 Task: Create a due date automation trigger when advanced on, on the tuesday of the week before a card is due add content with a name or a description ending with resume at 11:00 AM.
Action: Mouse moved to (871, 266)
Screenshot: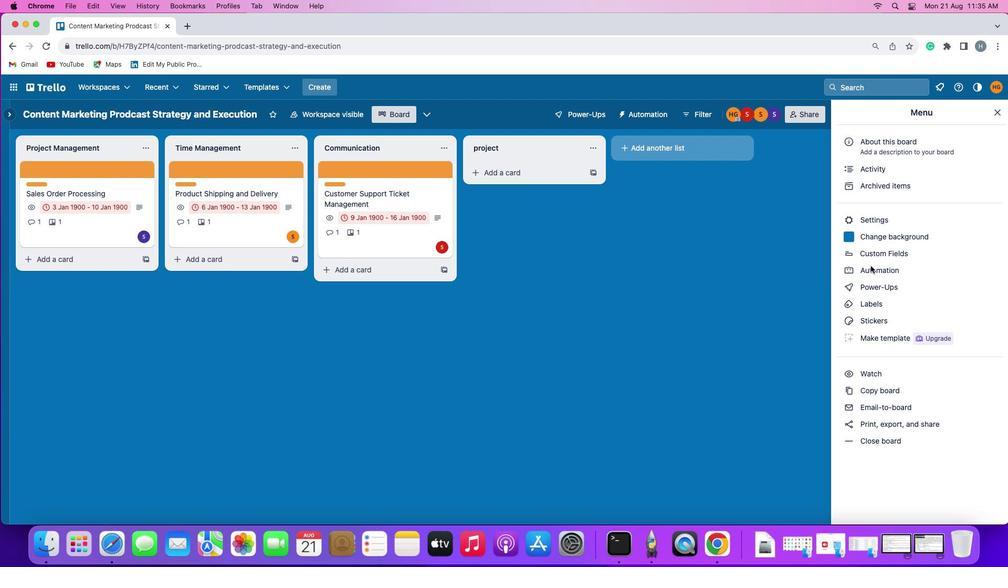 
Action: Mouse pressed left at (871, 266)
Screenshot: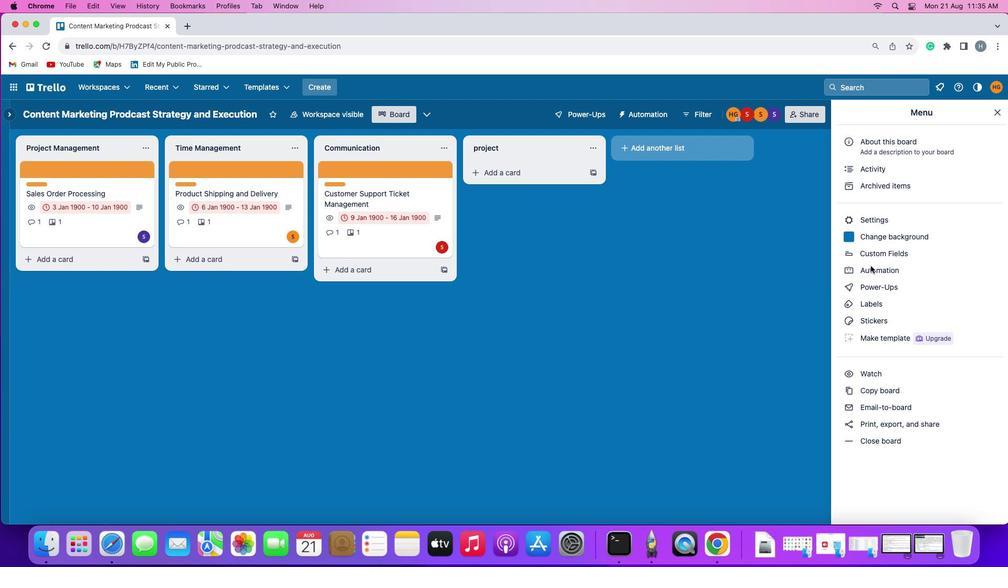 
Action: Mouse pressed left at (871, 266)
Screenshot: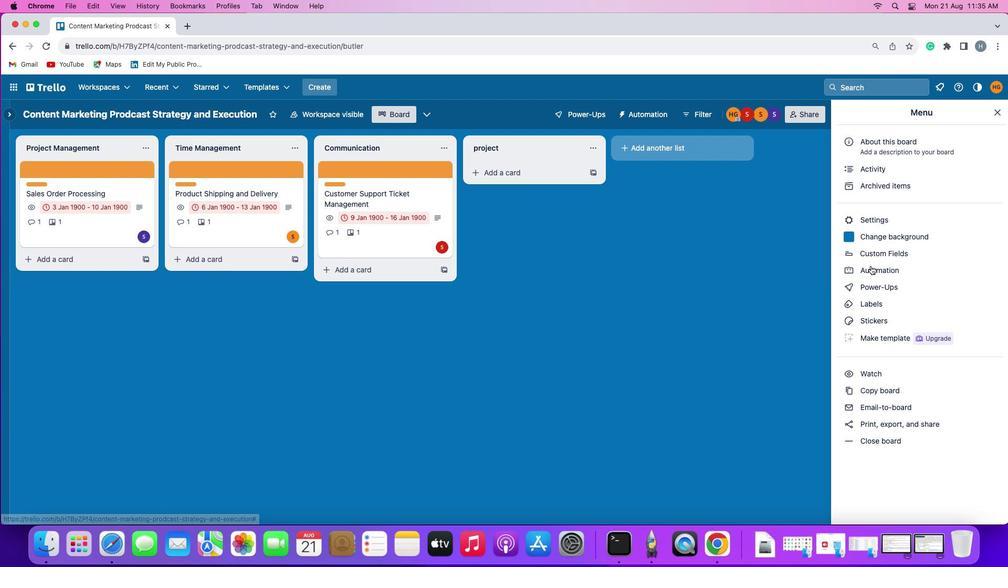 
Action: Mouse moved to (71, 251)
Screenshot: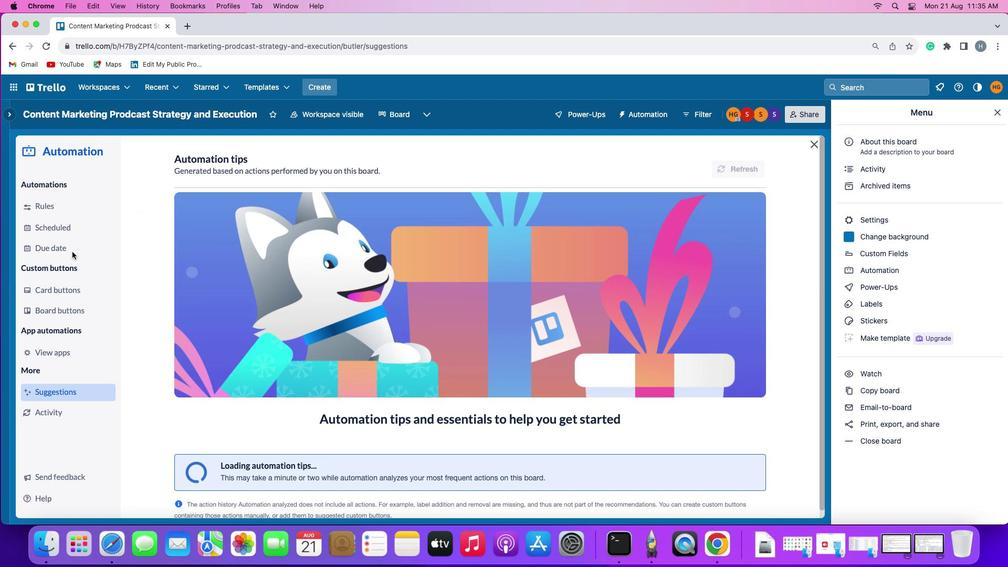 
Action: Mouse pressed left at (71, 251)
Screenshot: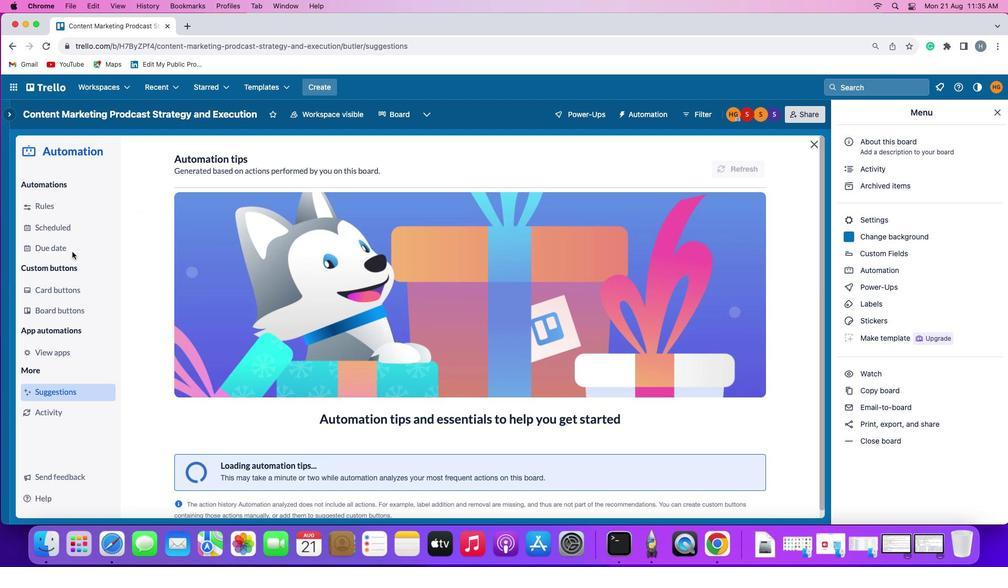 
Action: Mouse moved to (707, 156)
Screenshot: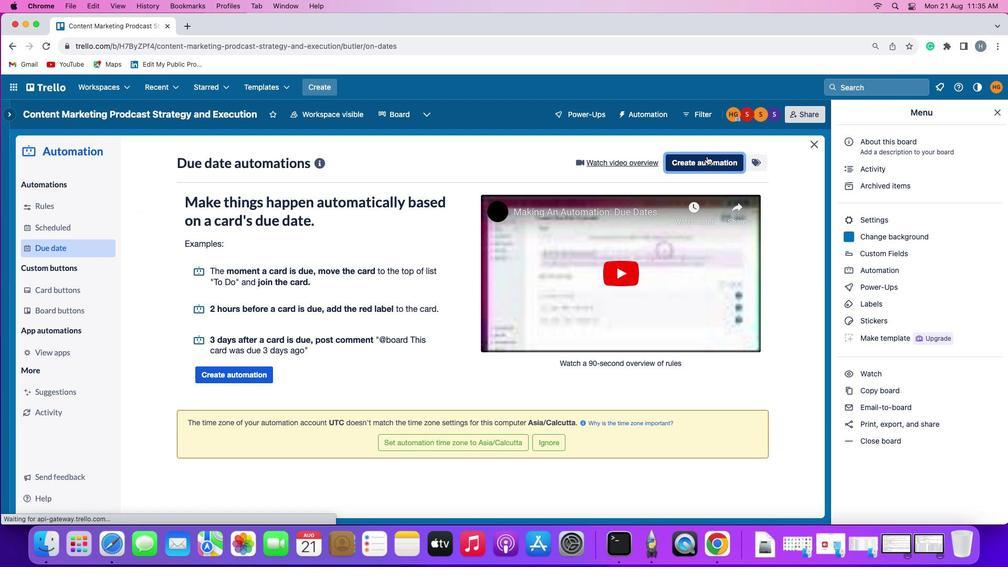 
Action: Mouse pressed left at (707, 156)
Screenshot: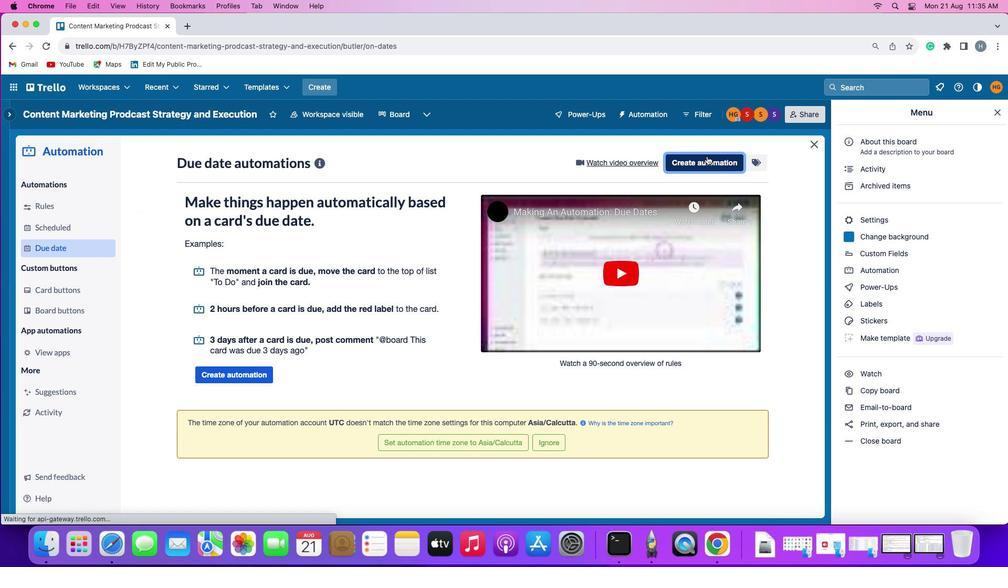 
Action: Mouse moved to (199, 259)
Screenshot: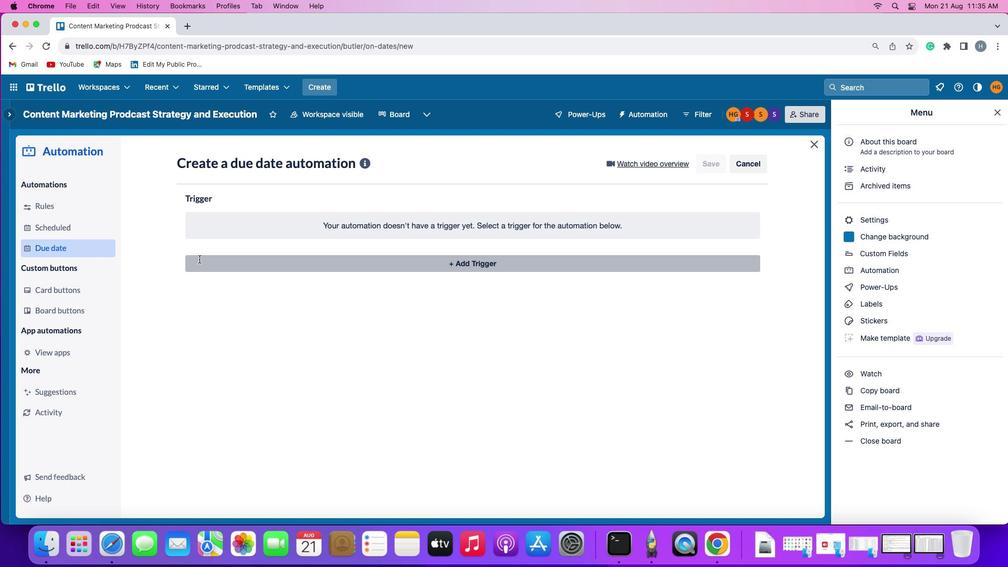 
Action: Mouse pressed left at (199, 259)
Screenshot: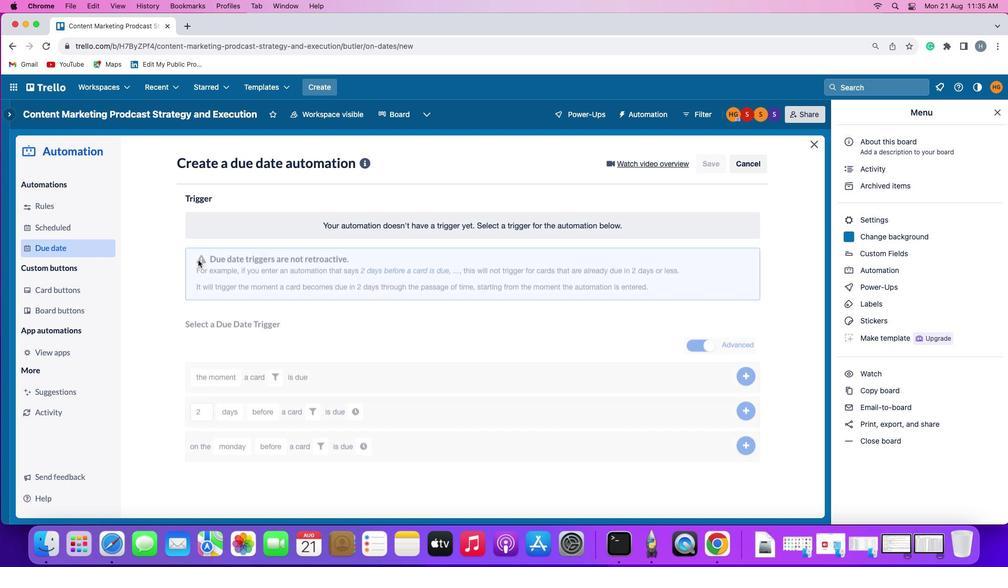 
Action: Mouse moved to (240, 460)
Screenshot: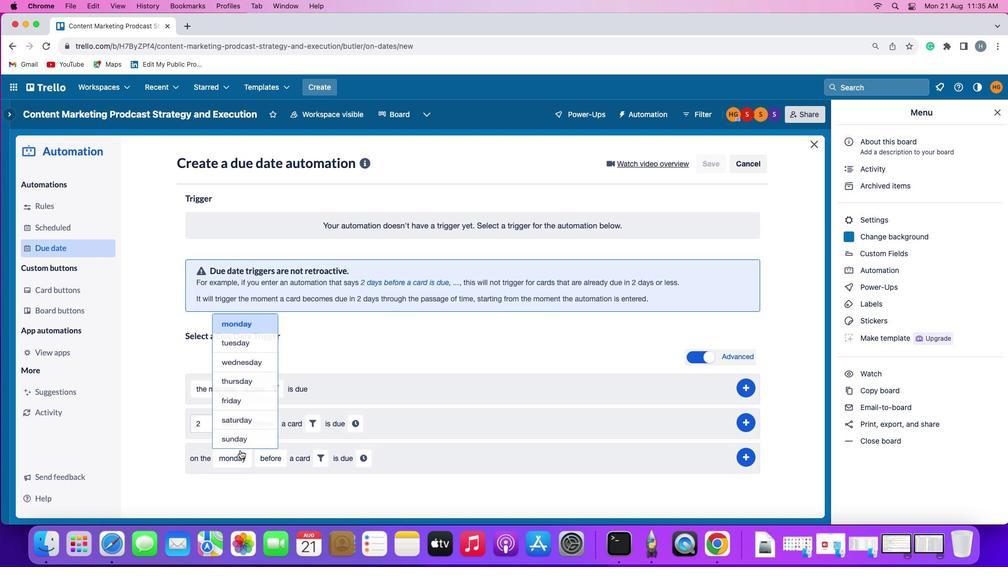 
Action: Mouse pressed left at (240, 460)
Screenshot: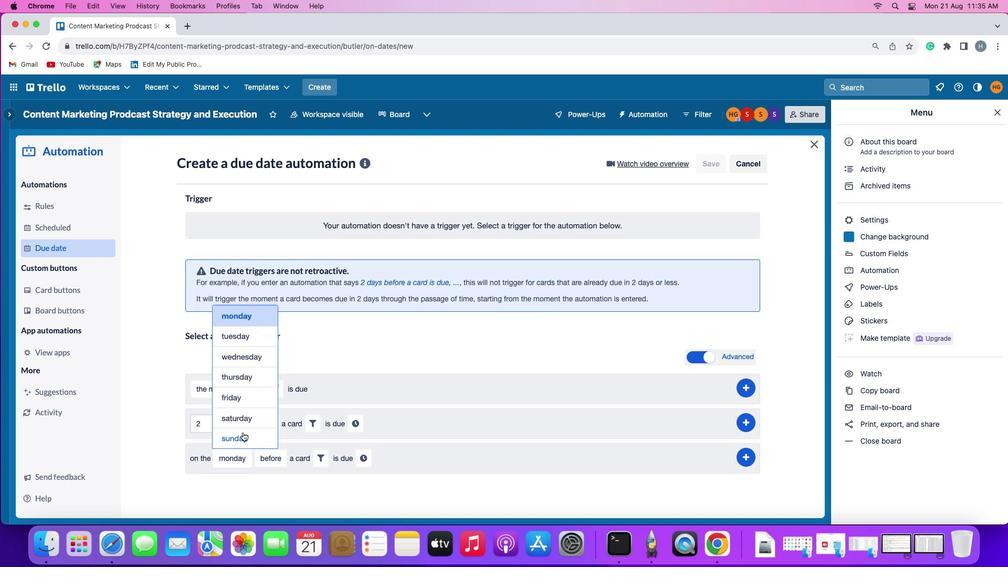 
Action: Mouse moved to (254, 330)
Screenshot: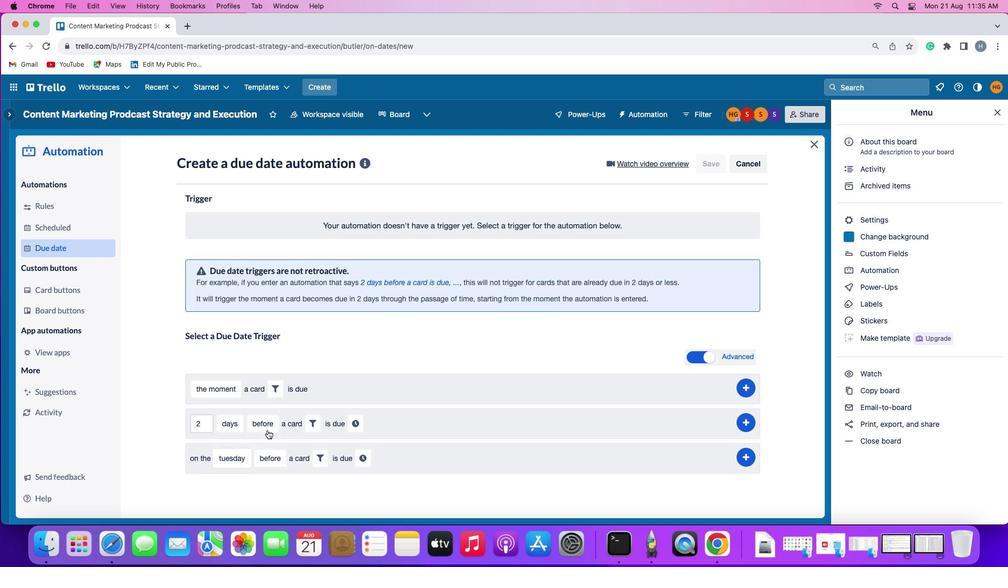 
Action: Mouse pressed left at (254, 330)
Screenshot: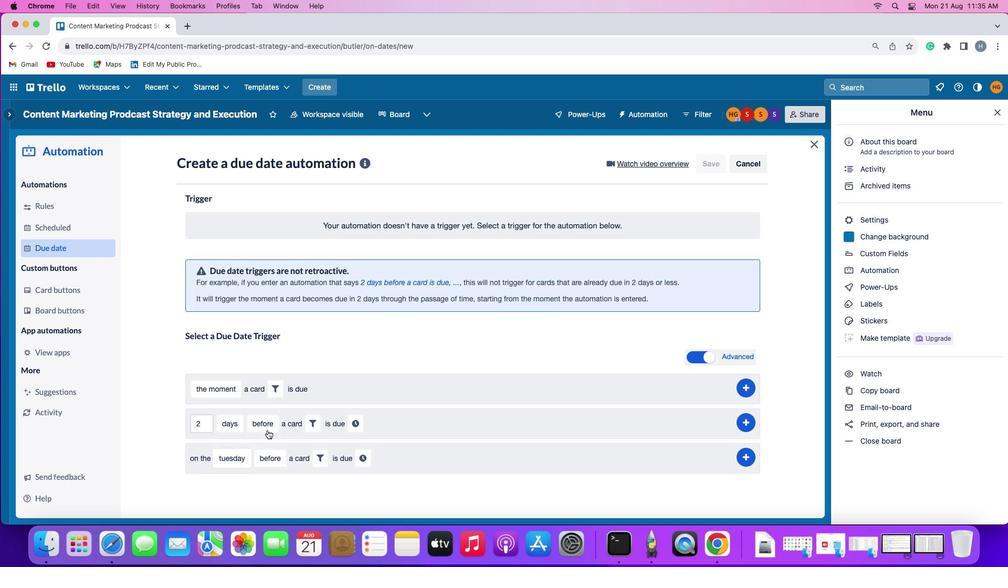 
Action: Mouse moved to (268, 458)
Screenshot: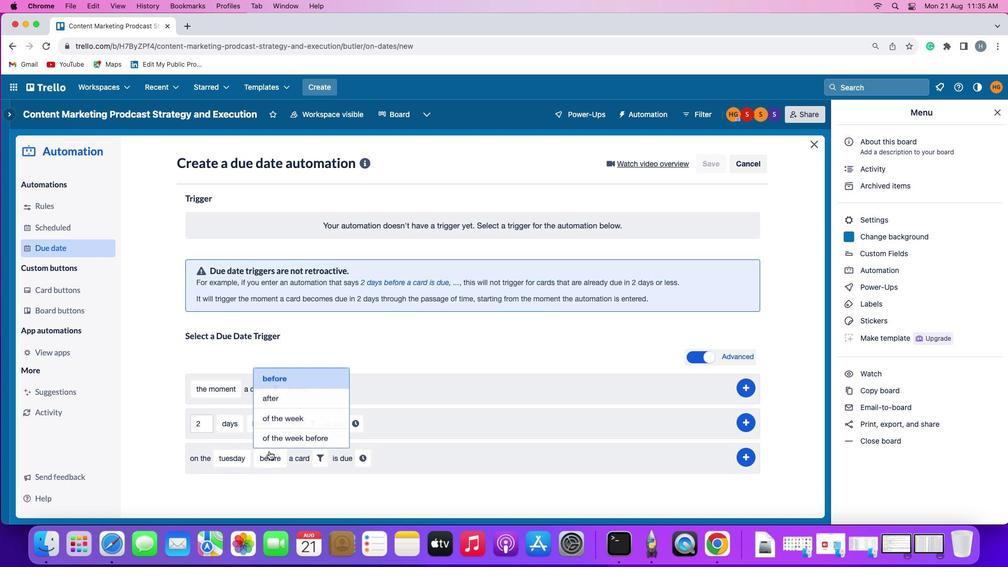 
Action: Mouse pressed left at (268, 458)
Screenshot: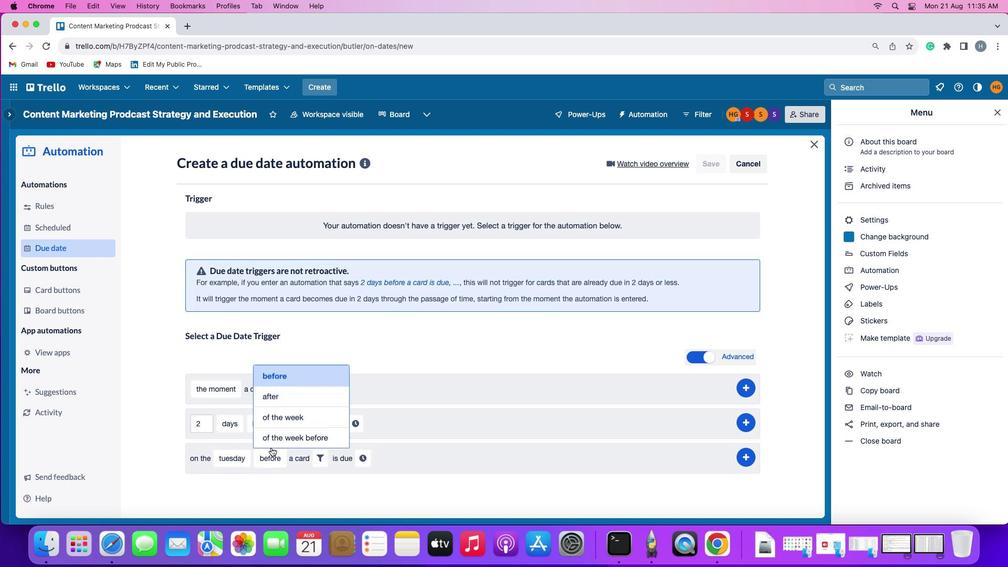 
Action: Mouse moved to (273, 439)
Screenshot: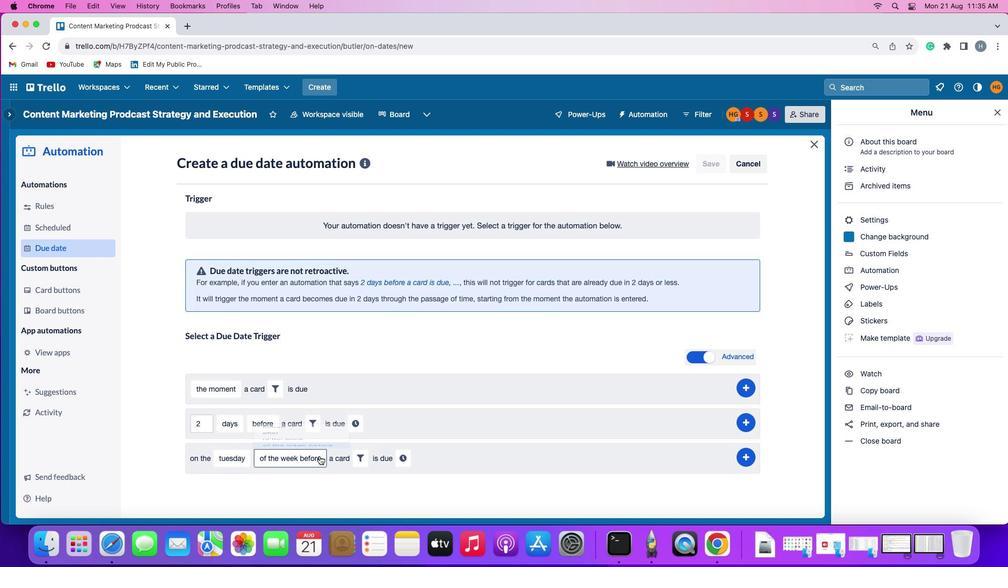 
Action: Mouse pressed left at (273, 439)
Screenshot: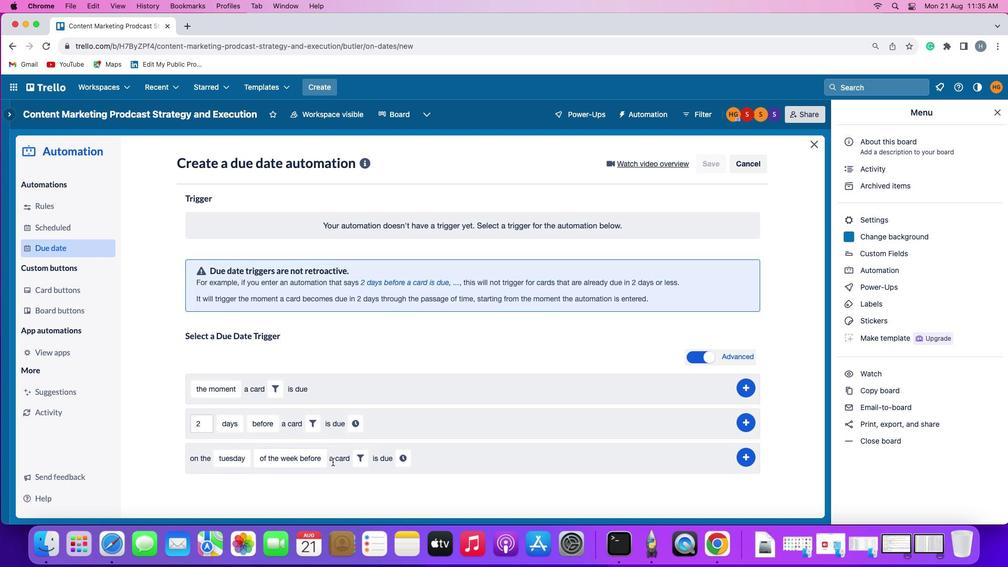 
Action: Mouse moved to (360, 460)
Screenshot: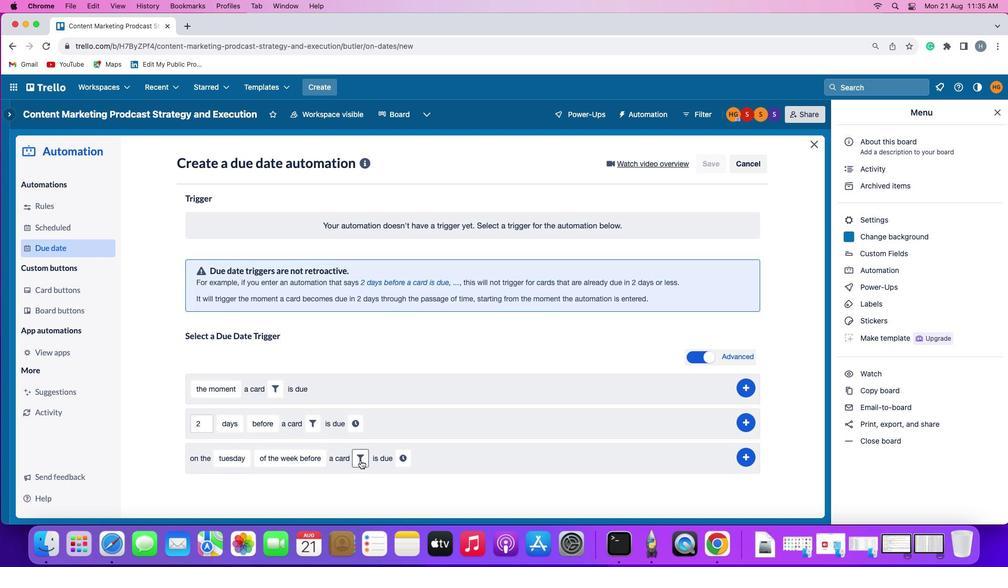 
Action: Mouse pressed left at (360, 460)
Screenshot: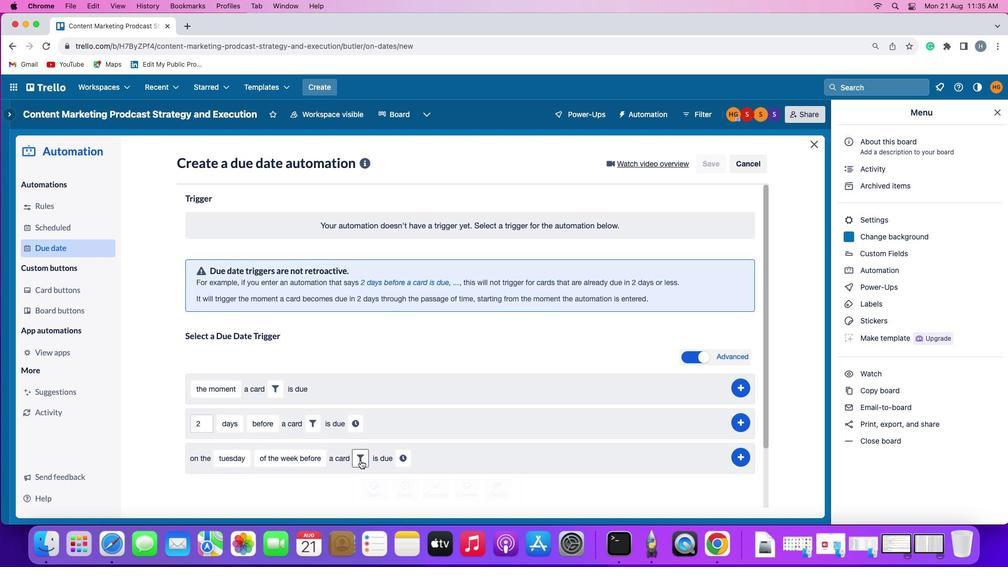 
Action: Mouse moved to (484, 493)
Screenshot: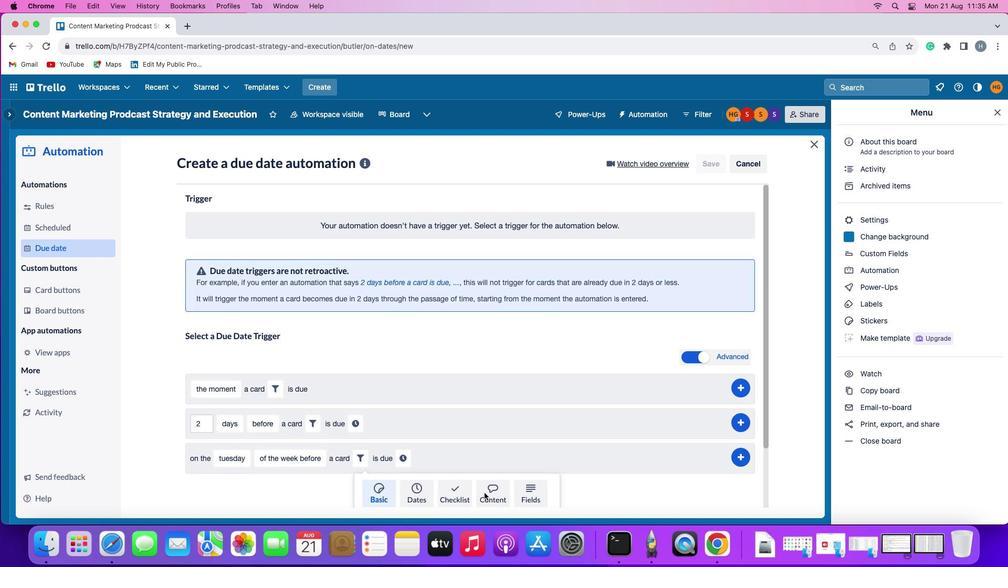 
Action: Mouse pressed left at (484, 493)
Screenshot: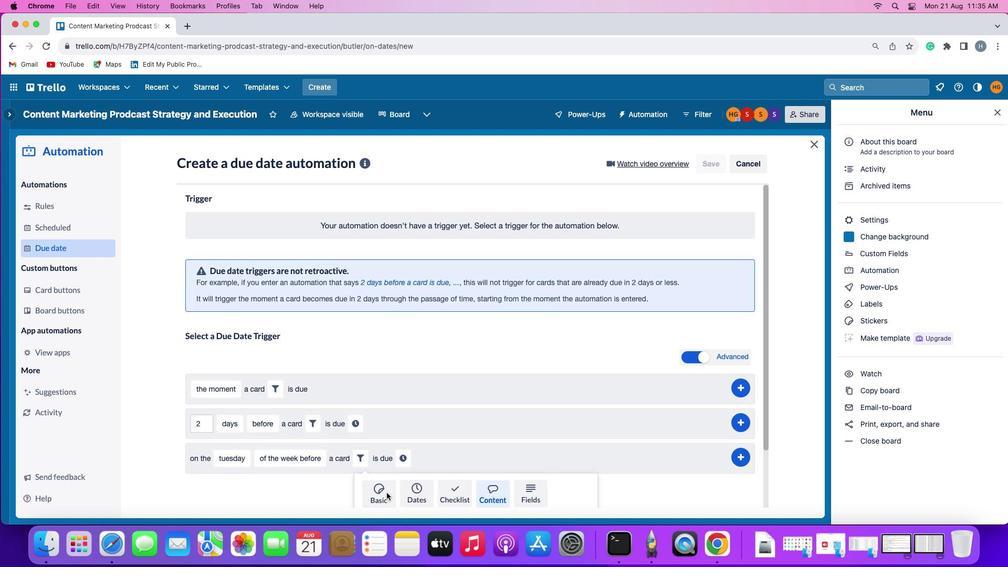 
Action: Mouse moved to (295, 489)
Screenshot: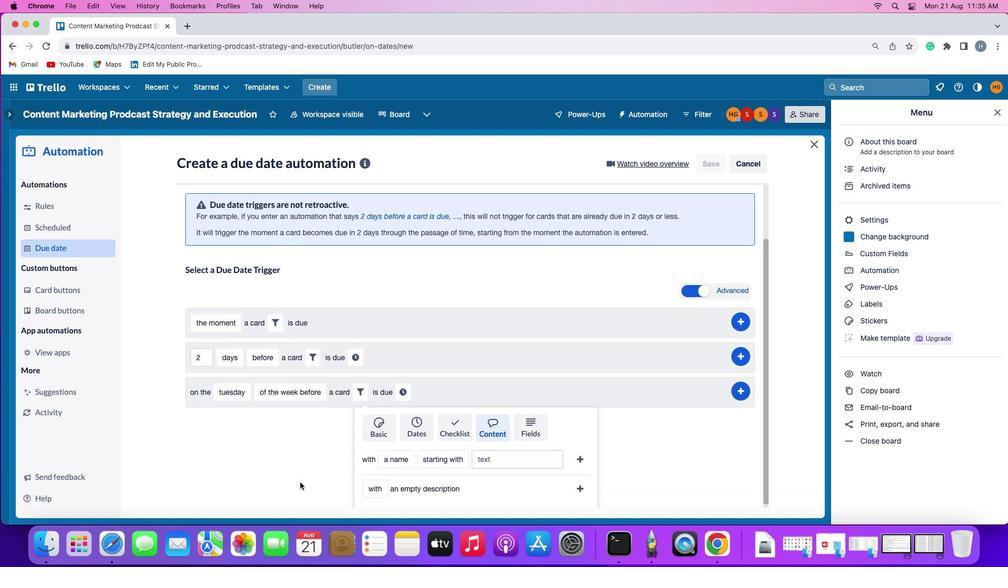 
Action: Mouse scrolled (295, 489) with delta (0, 0)
Screenshot: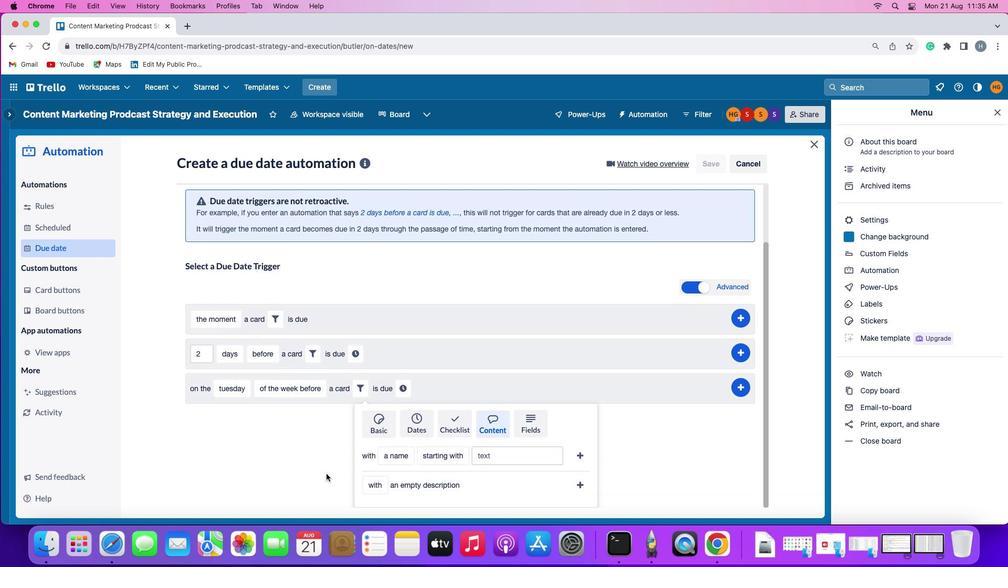 
Action: Mouse scrolled (295, 489) with delta (0, 0)
Screenshot: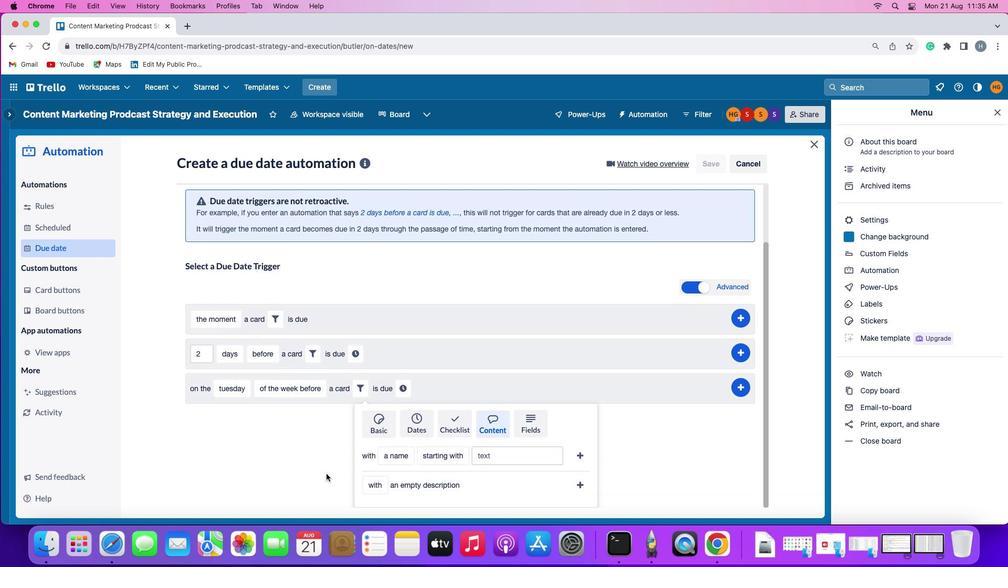 
Action: Mouse scrolled (295, 489) with delta (0, -1)
Screenshot: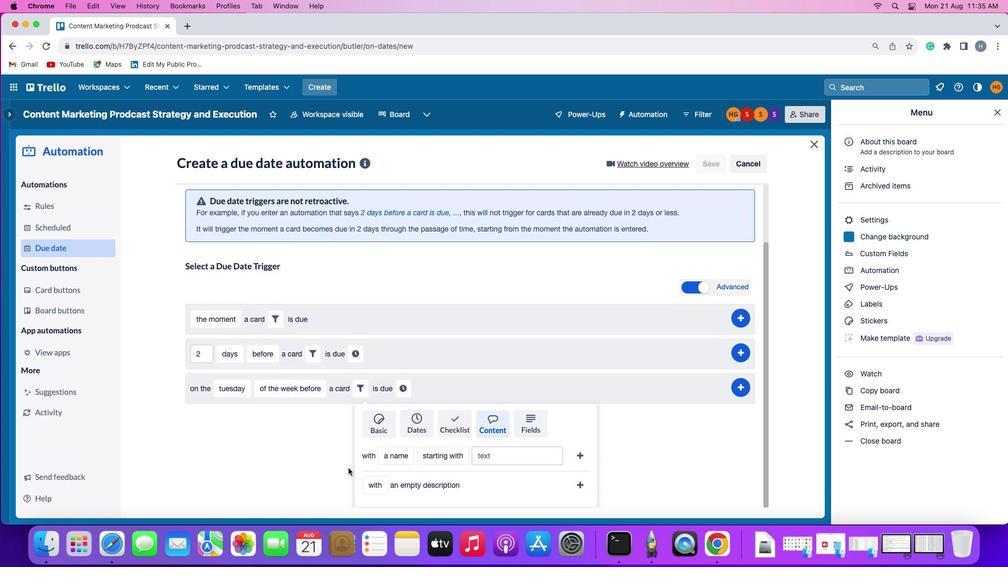 
Action: Mouse scrolled (295, 489) with delta (0, -2)
Screenshot: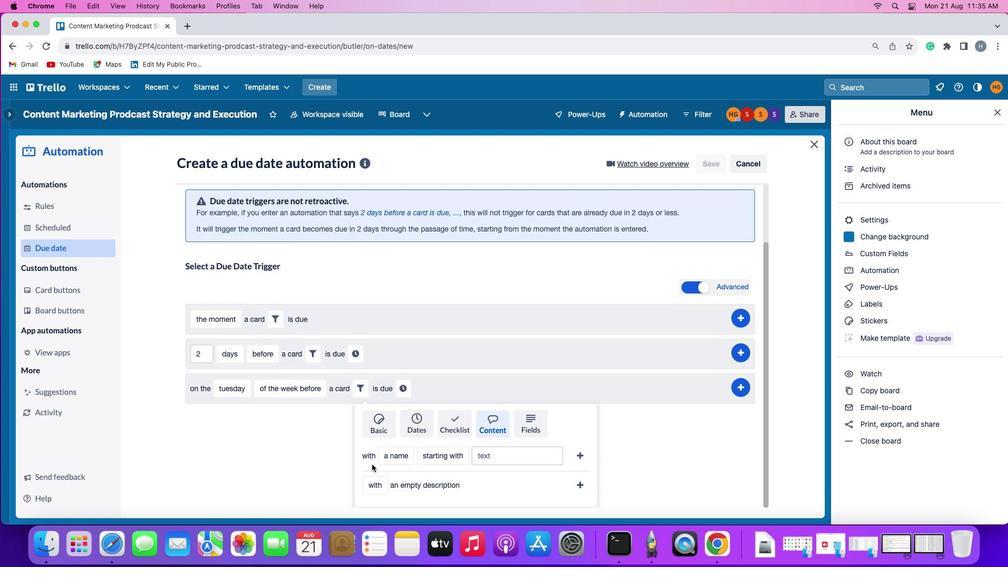 
Action: Mouse moved to (392, 460)
Screenshot: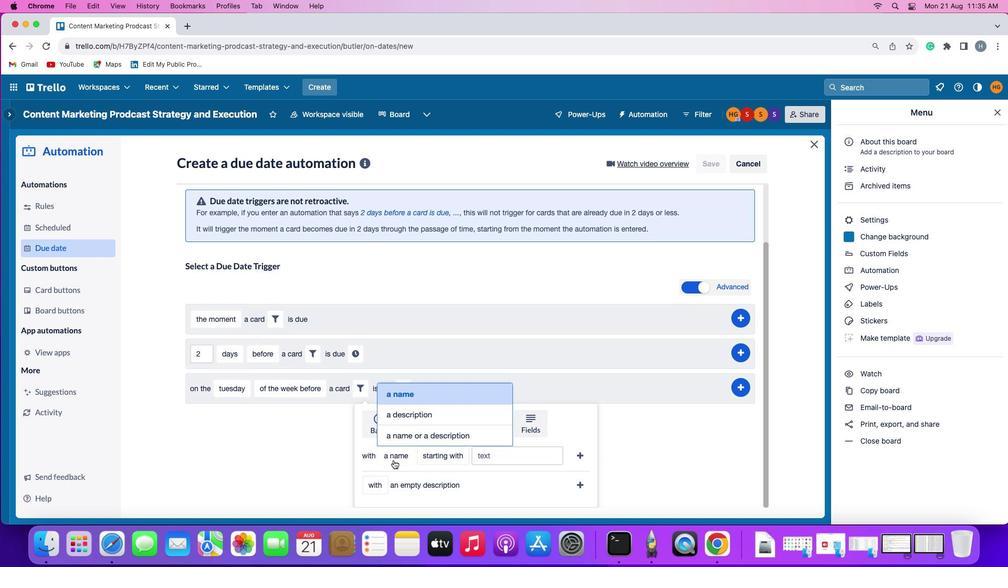 
Action: Mouse pressed left at (392, 460)
Screenshot: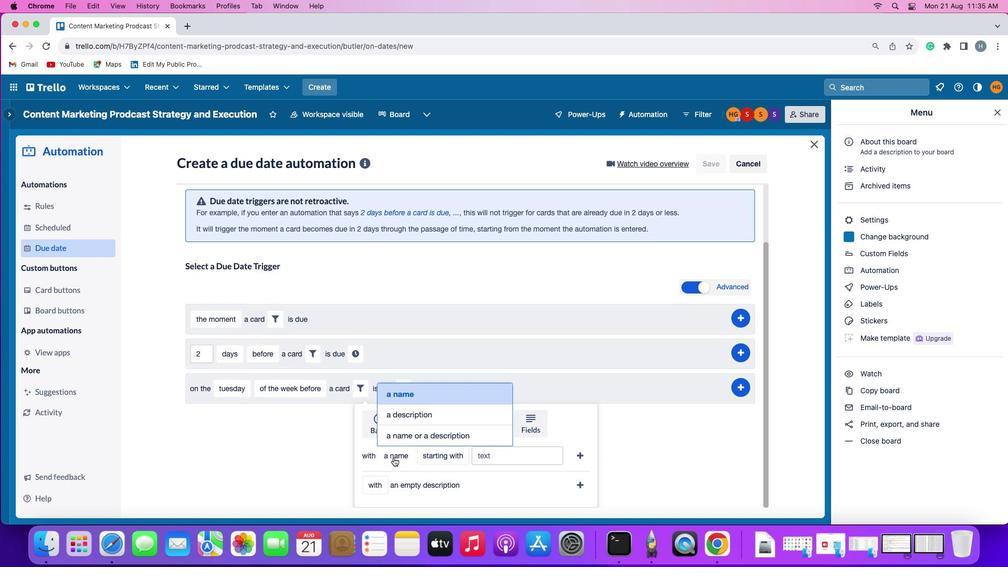 
Action: Mouse moved to (394, 437)
Screenshot: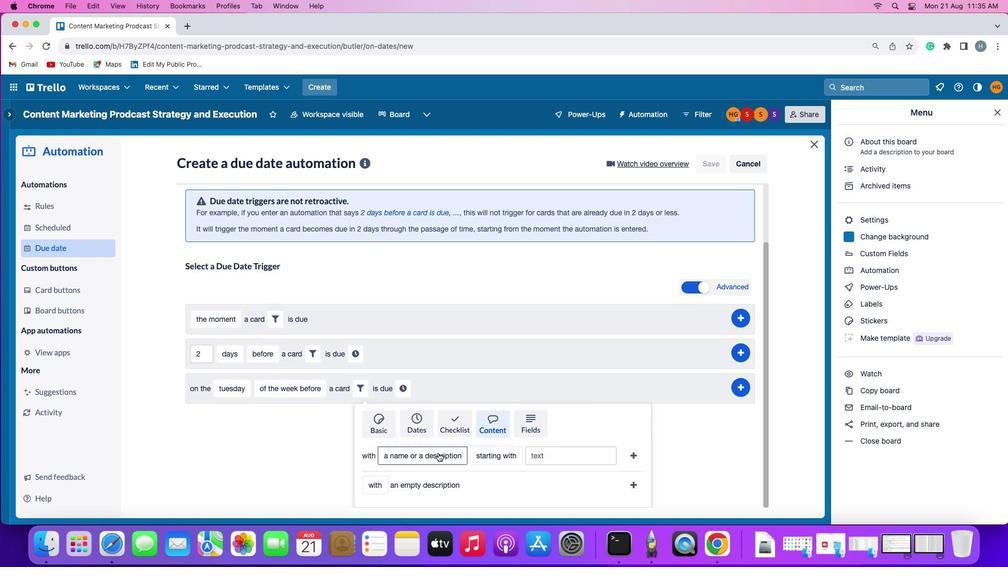 
Action: Mouse pressed left at (394, 437)
Screenshot: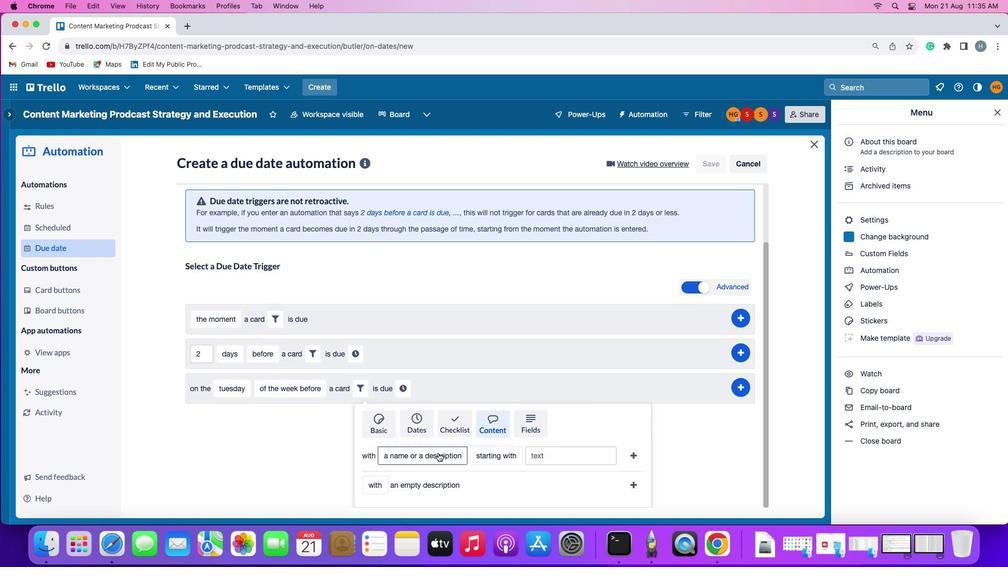 
Action: Mouse moved to (492, 453)
Screenshot: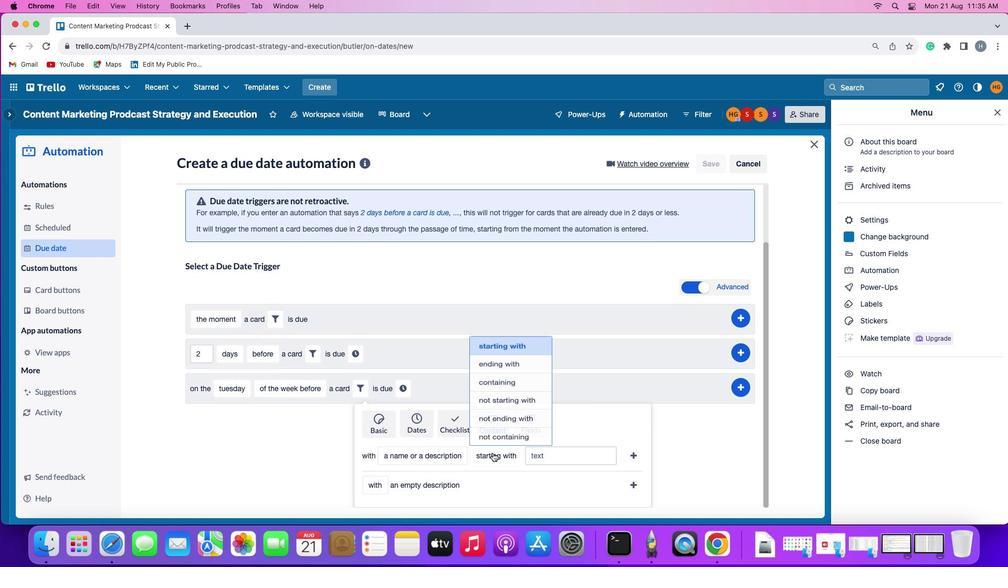 
Action: Mouse pressed left at (492, 453)
Screenshot: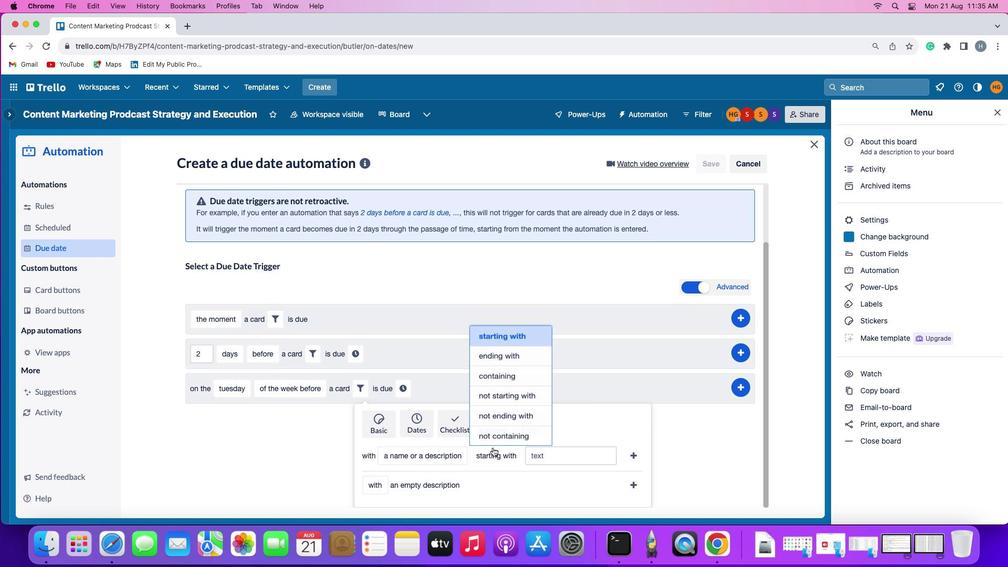 
Action: Mouse moved to (500, 351)
Screenshot: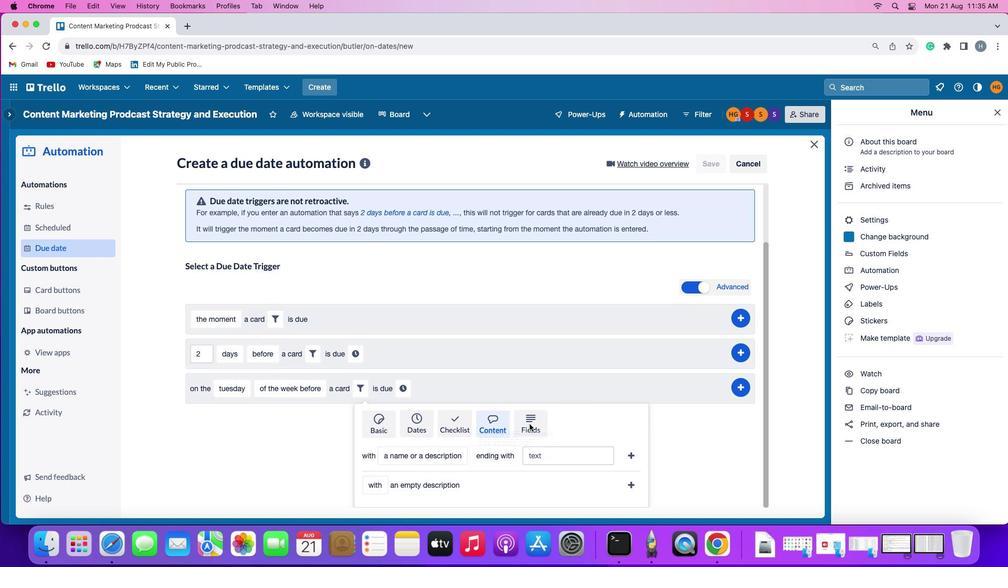 
Action: Mouse pressed left at (500, 351)
Screenshot: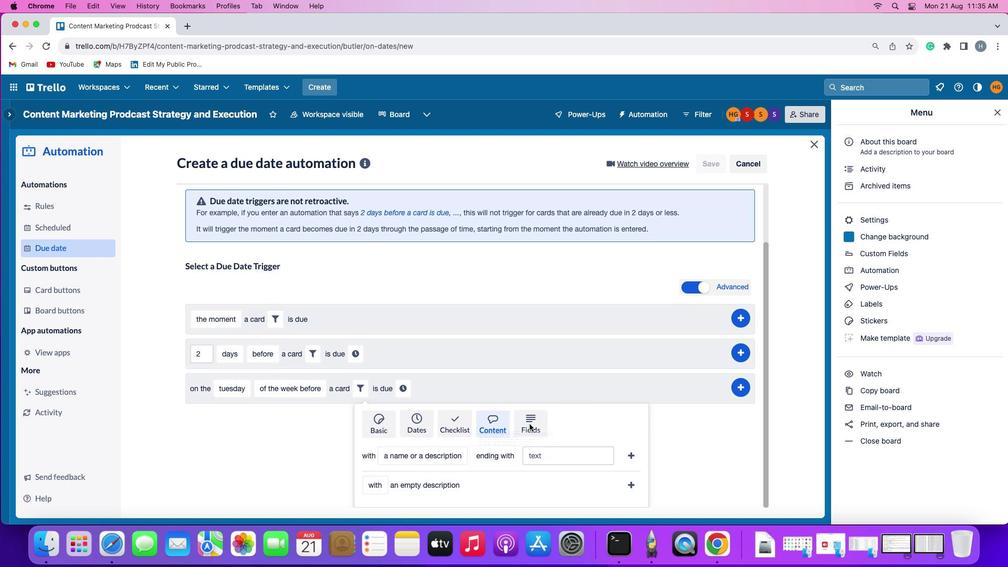 
Action: Mouse moved to (543, 450)
Screenshot: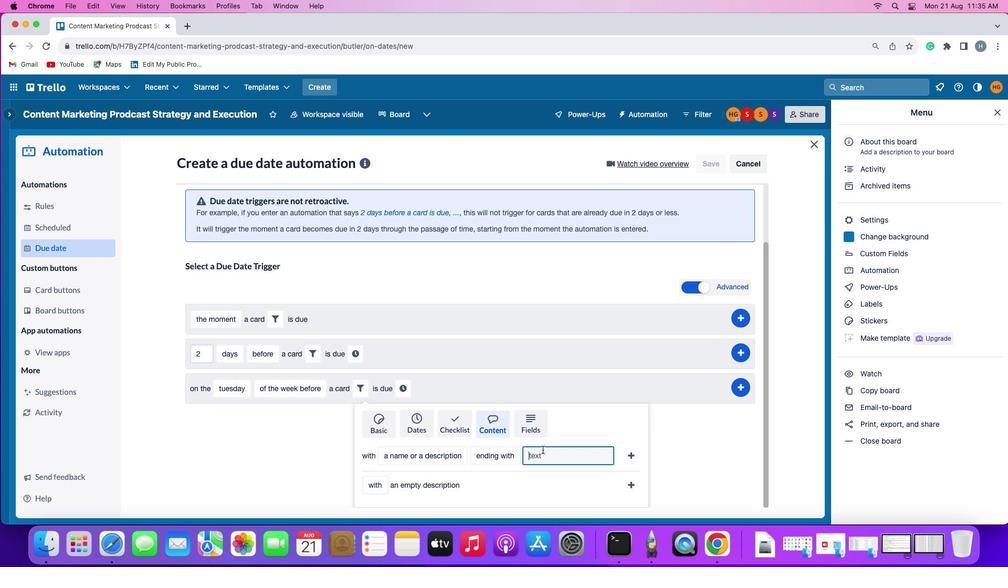 
Action: Mouse pressed left at (543, 450)
Screenshot: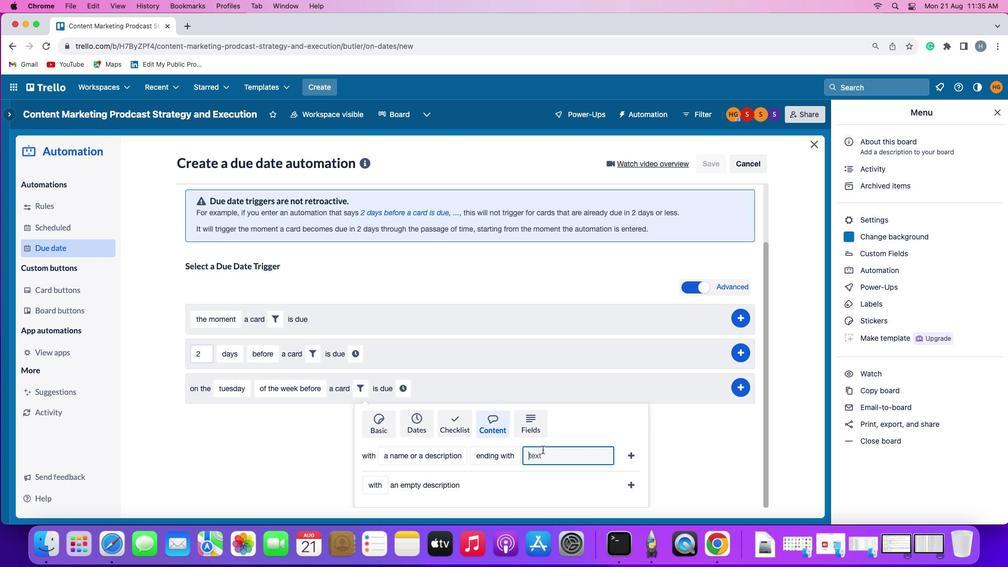 
Action: Key pressed 'r''e''s''u''m''e'
Screenshot: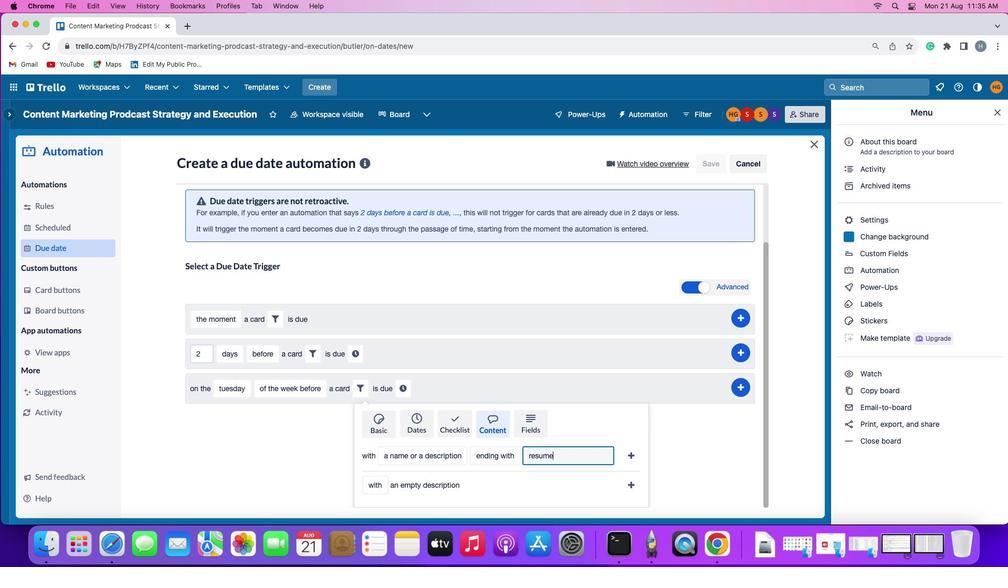 
Action: Mouse moved to (635, 457)
Screenshot: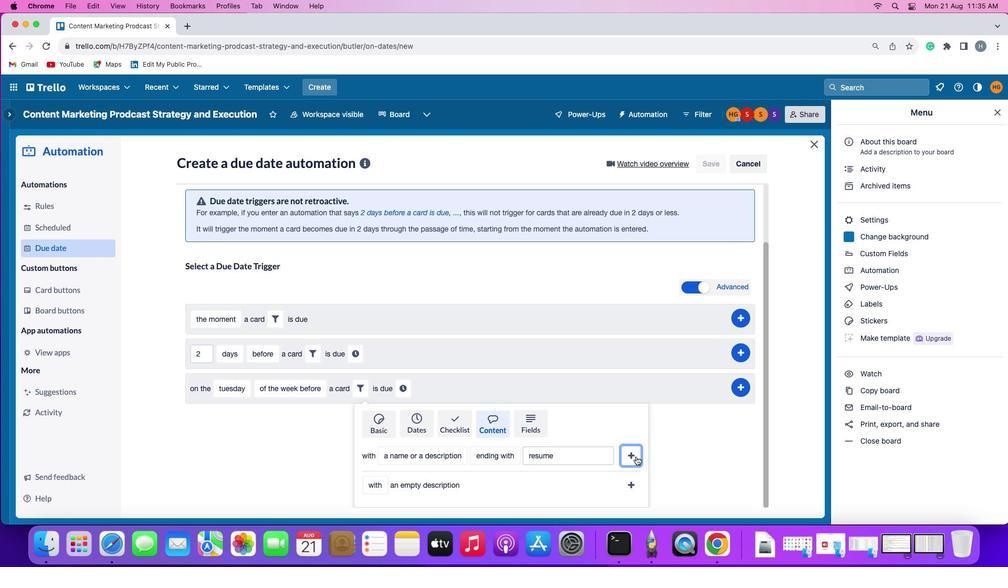 
Action: Mouse pressed left at (635, 457)
Screenshot: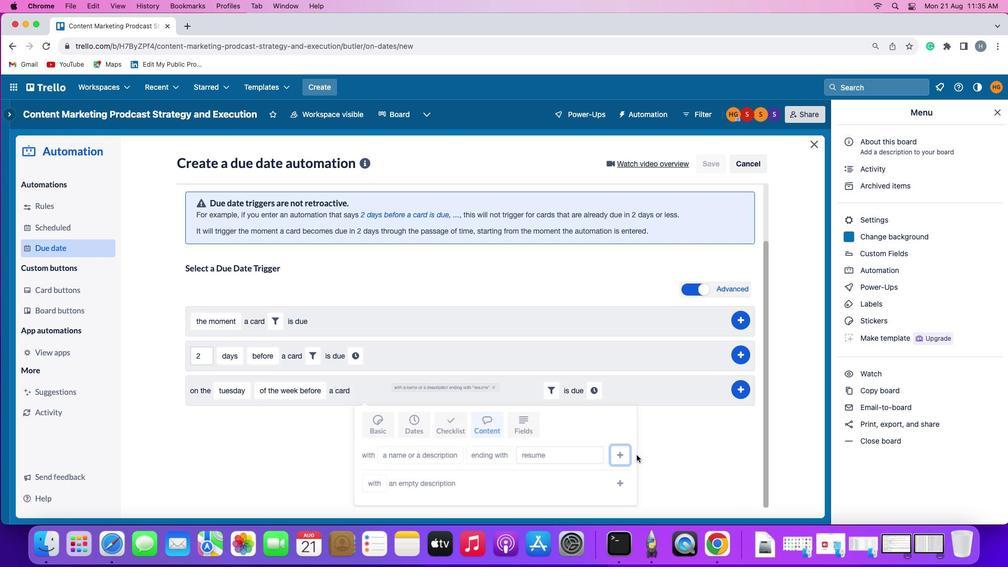 
Action: Mouse moved to (598, 456)
Screenshot: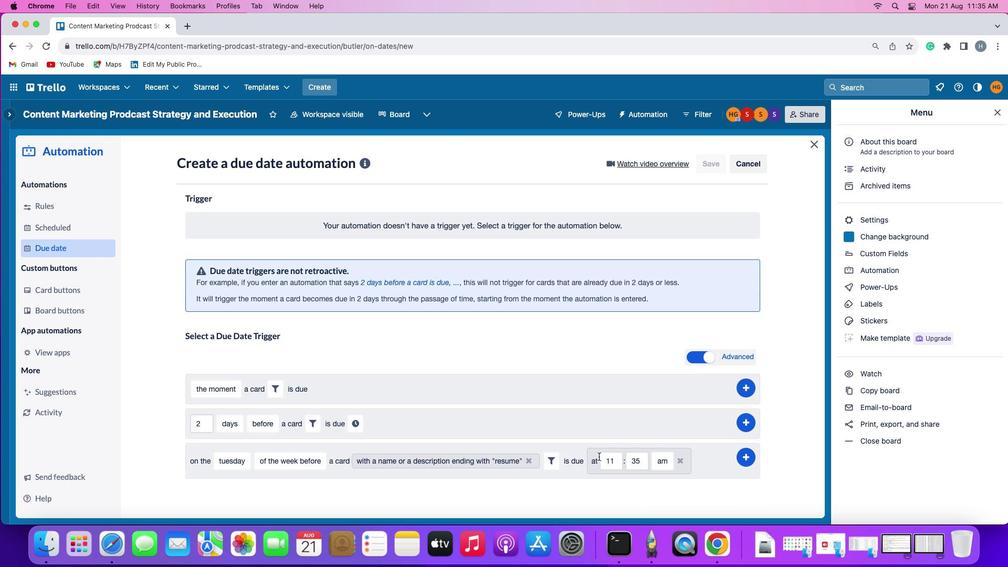 
Action: Mouse pressed left at (598, 456)
Screenshot: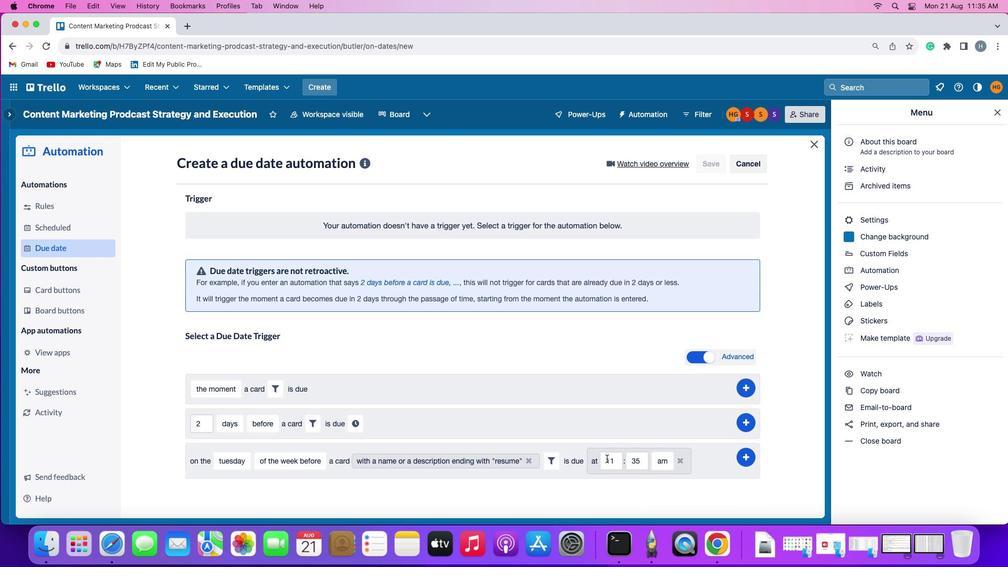
Action: Mouse moved to (616, 459)
Screenshot: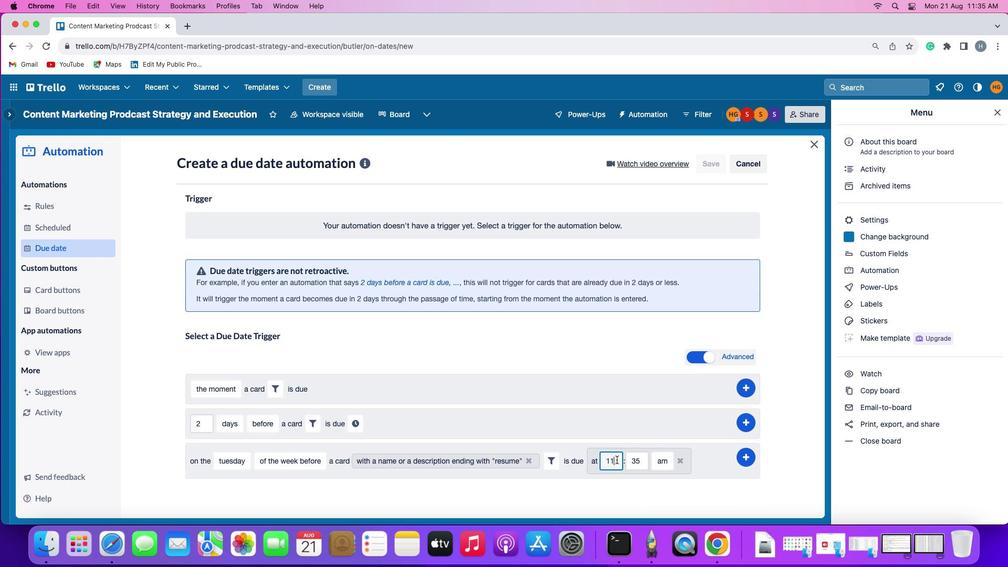 
Action: Mouse pressed left at (616, 459)
Screenshot: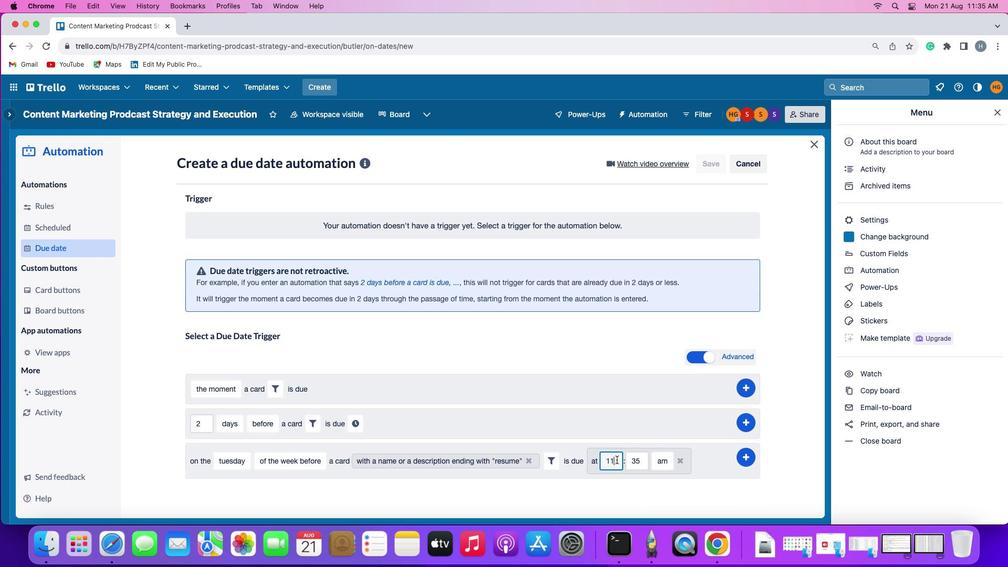 
Action: Mouse moved to (617, 459)
Screenshot: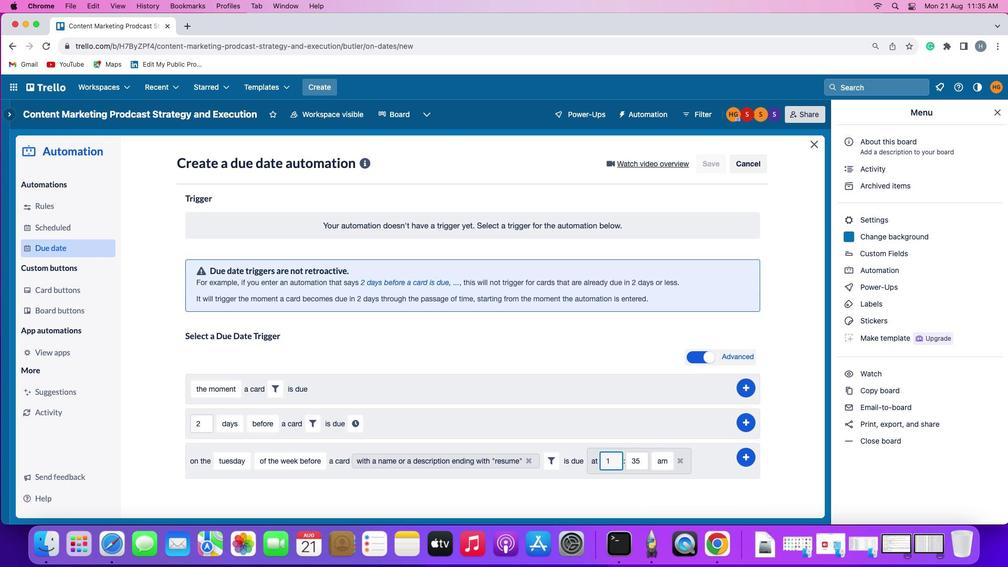 
Action: Key pressed Key.backspace
Screenshot: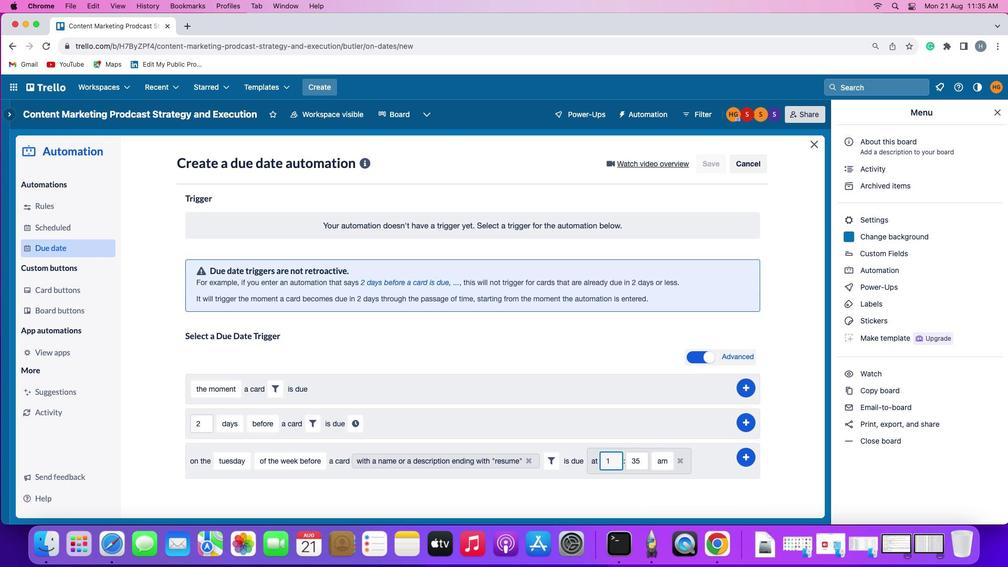 
Action: Mouse moved to (617, 459)
Screenshot: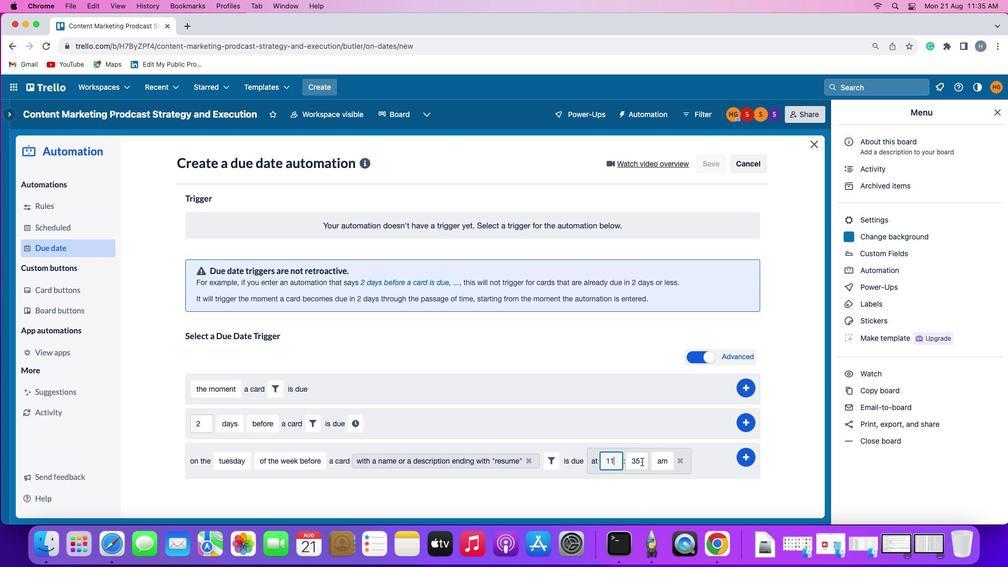 
Action: Key pressed '1'
Screenshot: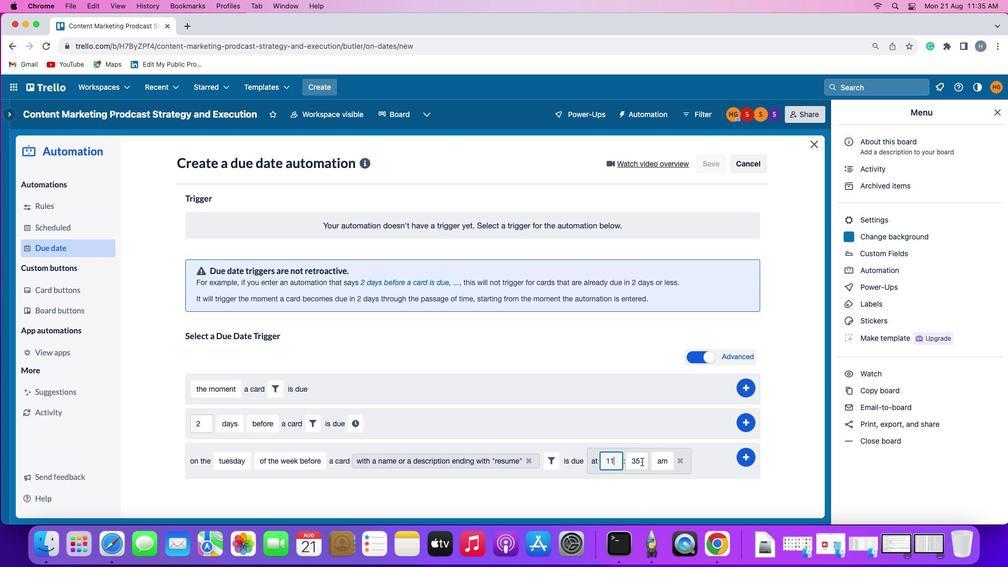 
Action: Mouse moved to (643, 462)
Screenshot: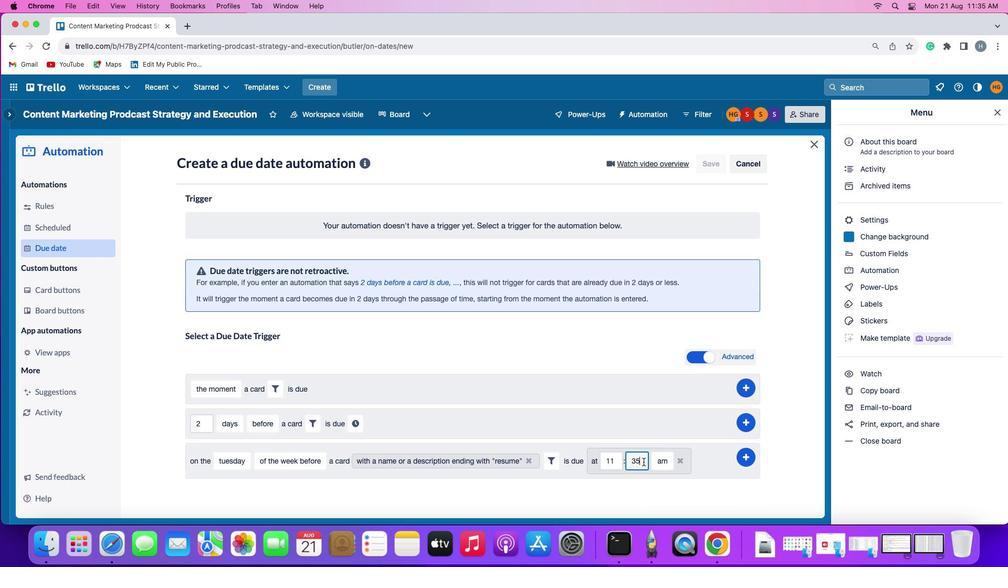 
Action: Mouse pressed left at (643, 462)
Screenshot: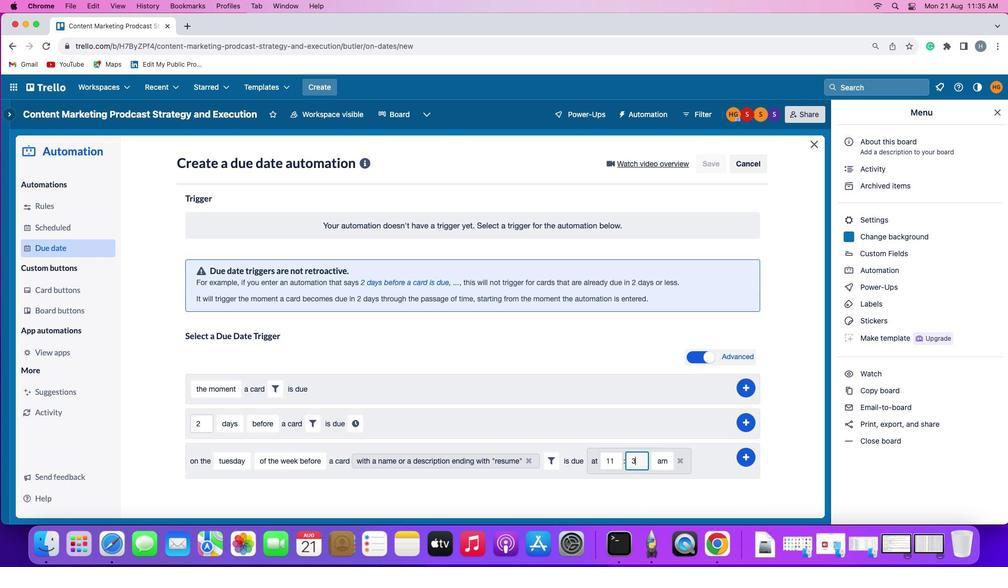 
Action: Mouse moved to (643, 462)
Screenshot: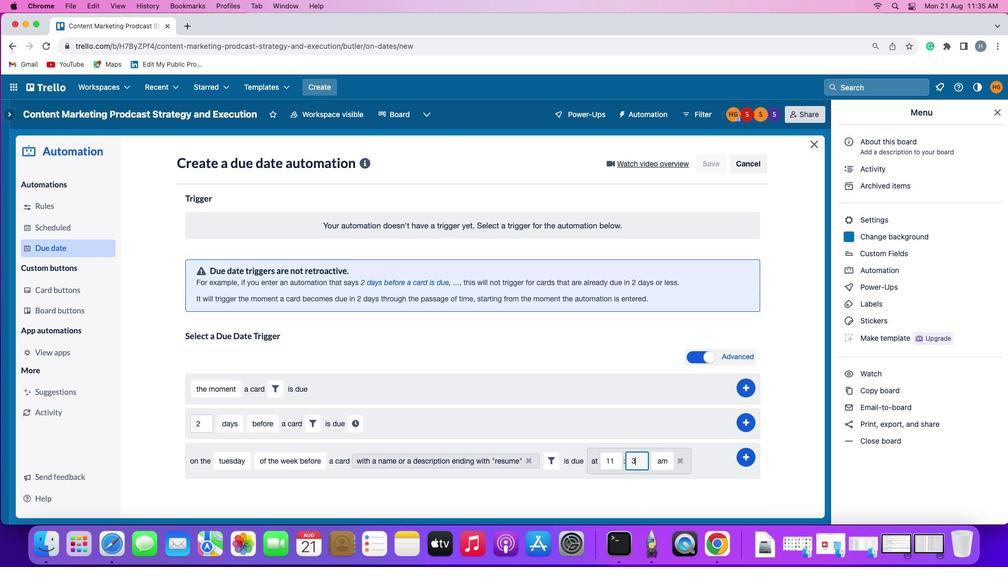 
Action: Key pressed Key.backspaceKey.backspace'0''0'
Screenshot: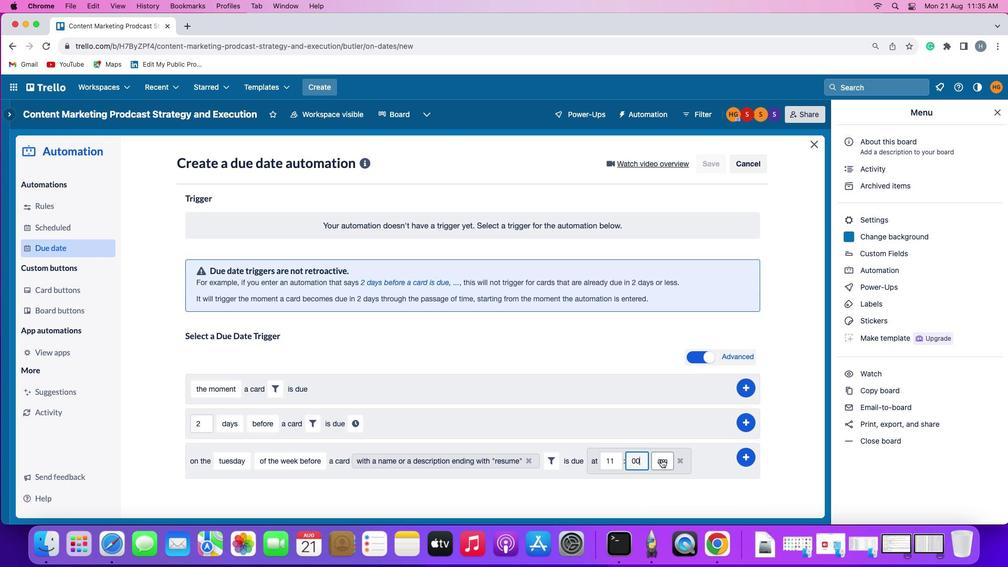 
Action: Mouse moved to (661, 459)
Screenshot: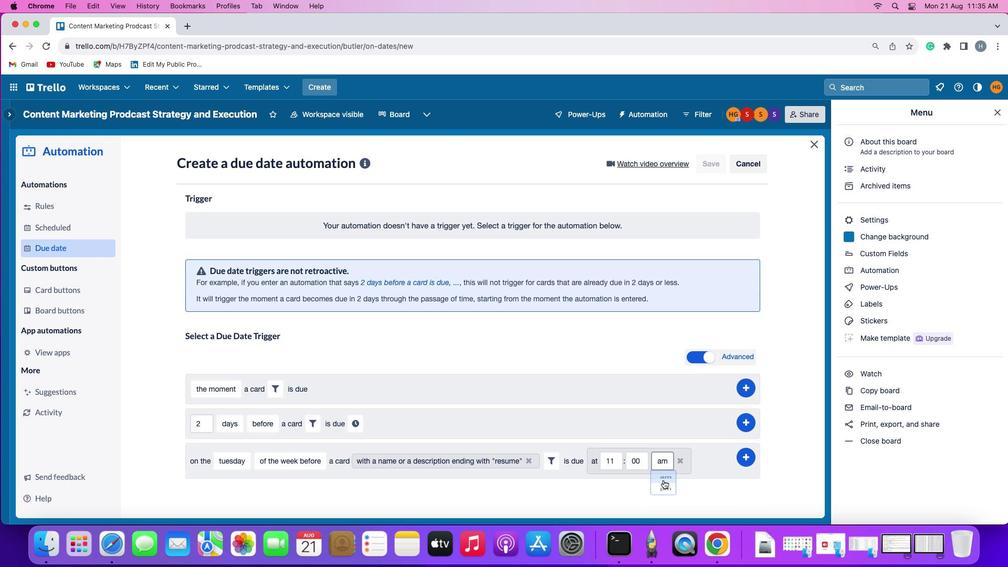 
Action: Mouse pressed left at (661, 459)
Screenshot: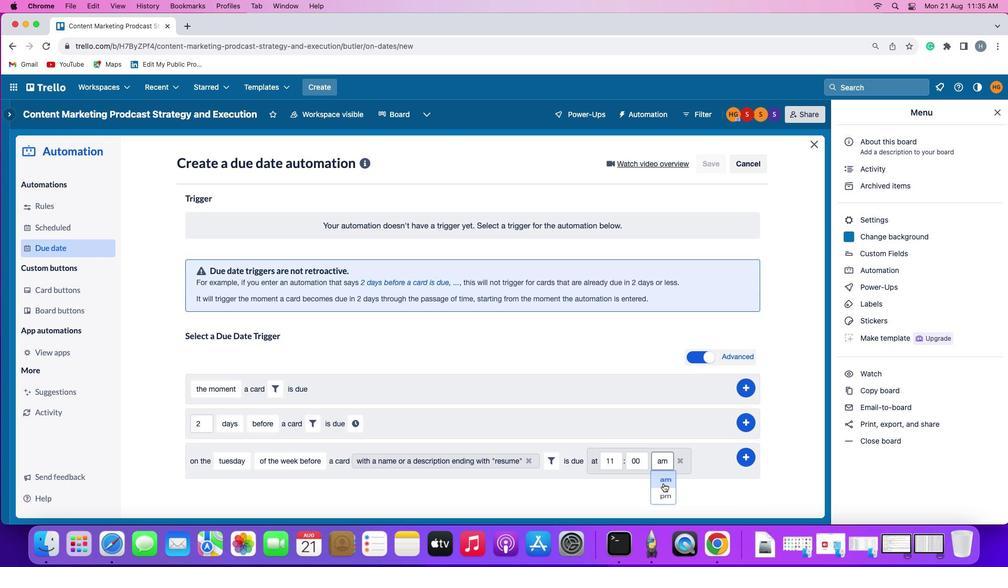 
Action: Mouse moved to (663, 483)
Screenshot: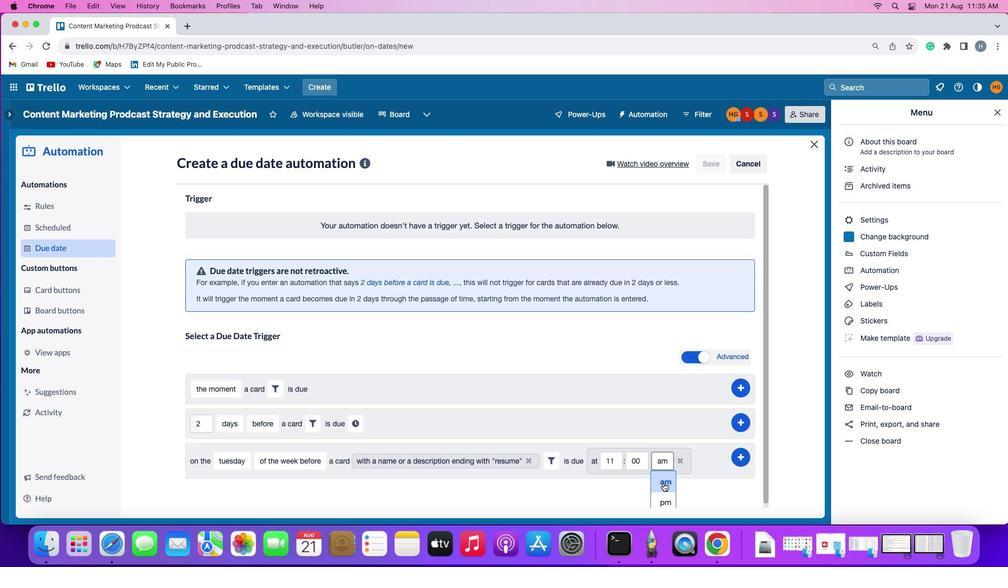 
Action: Mouse pressed left at (663, 483)
Screenshot: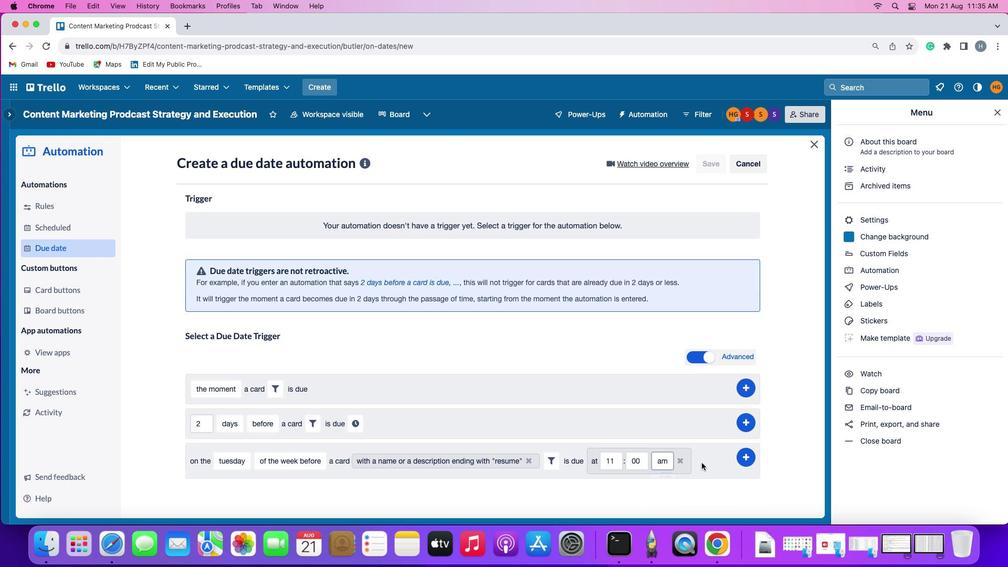 
Action: Mouse moved to (750, 455)
Screenshot: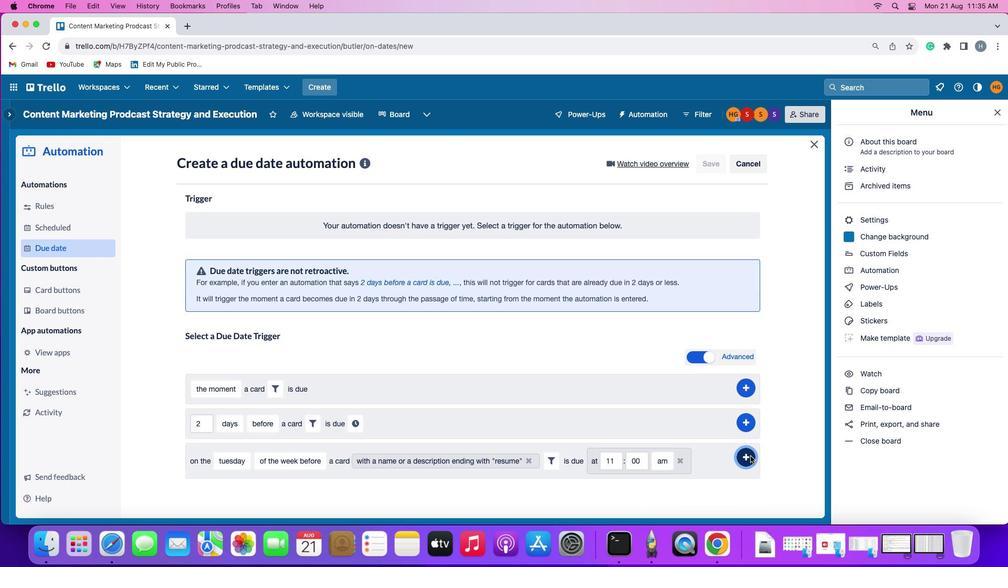 
Action: Mouse pressed left at (750, 455)
Screenshot: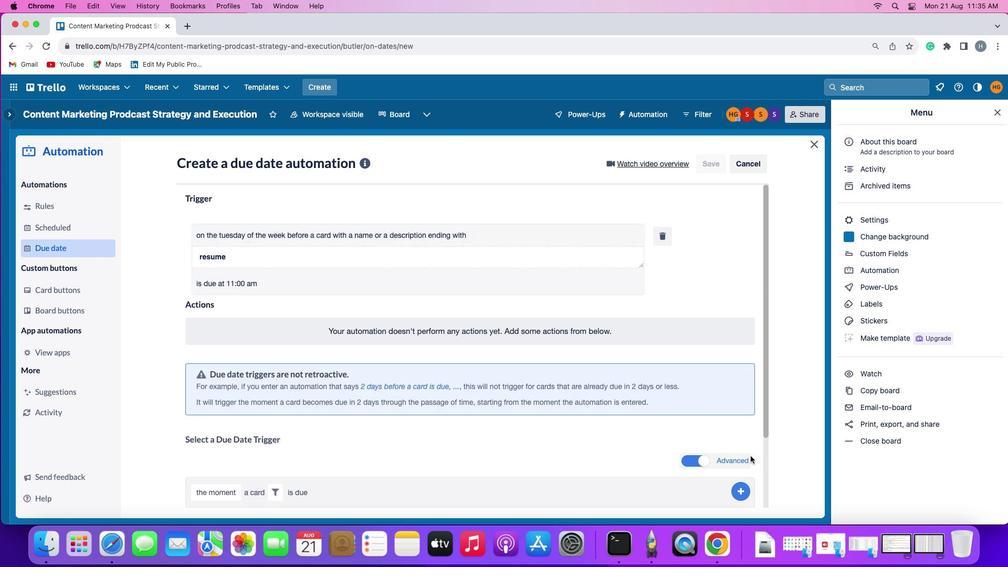 
Action: Mouse moved to (773, 361)
Screenshot: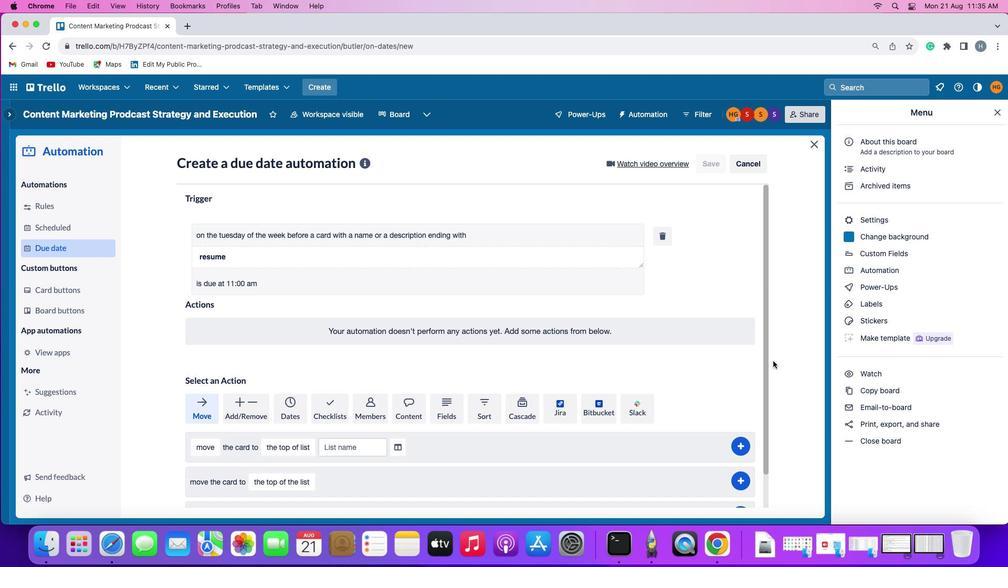 
